 Task: Change the current theme to "Simple Light".
Action: Mouse moved to (755, 402)
Screenshot: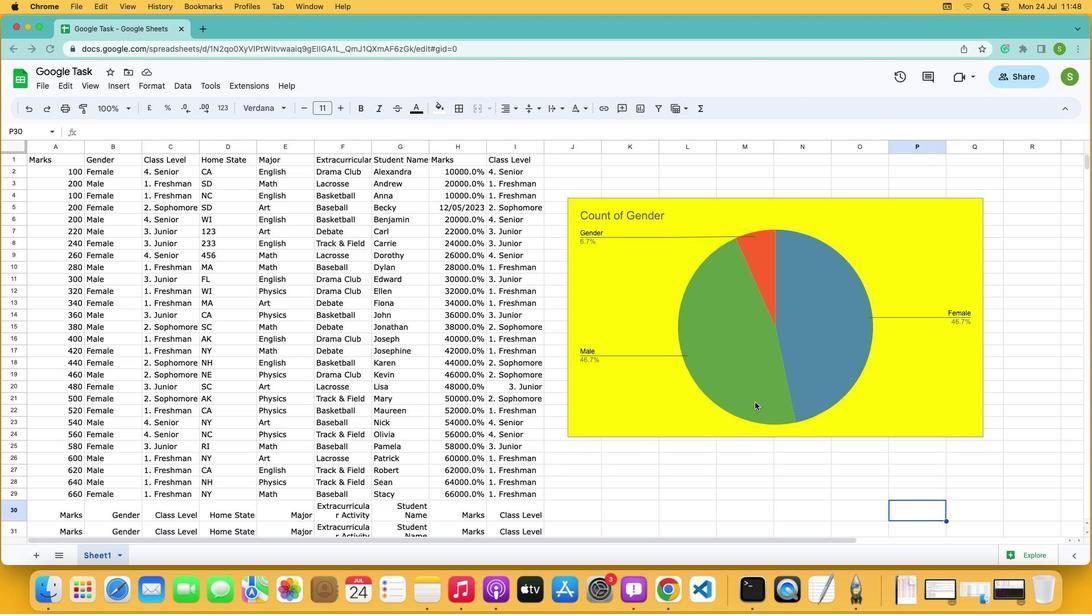 
Action: Mouse pressed left at (755, 402)
Screenshot: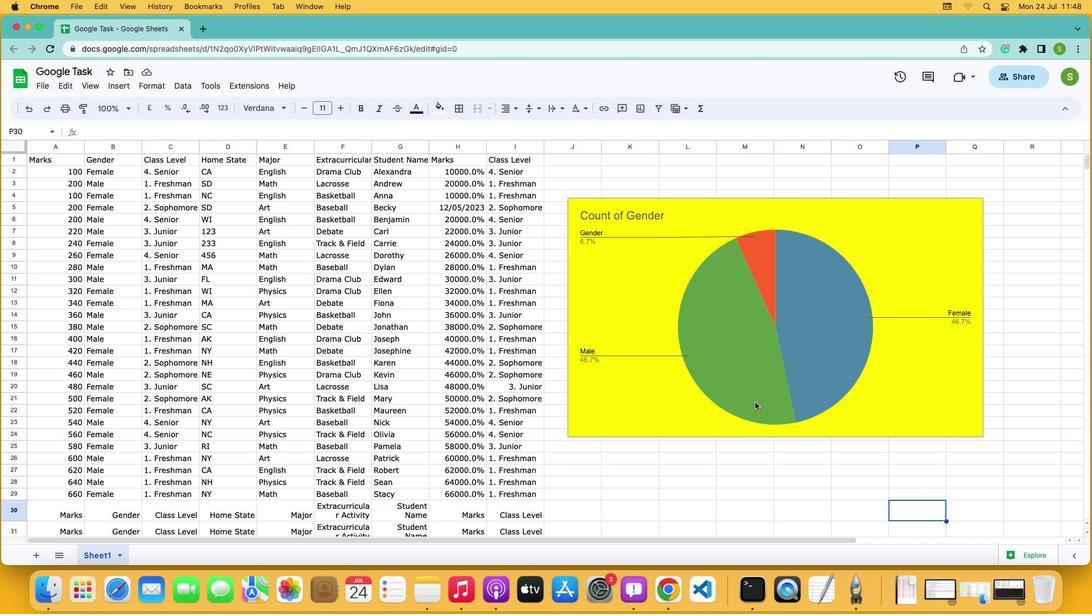 
Action: Mouse moved to (741, 387)
Screenshot: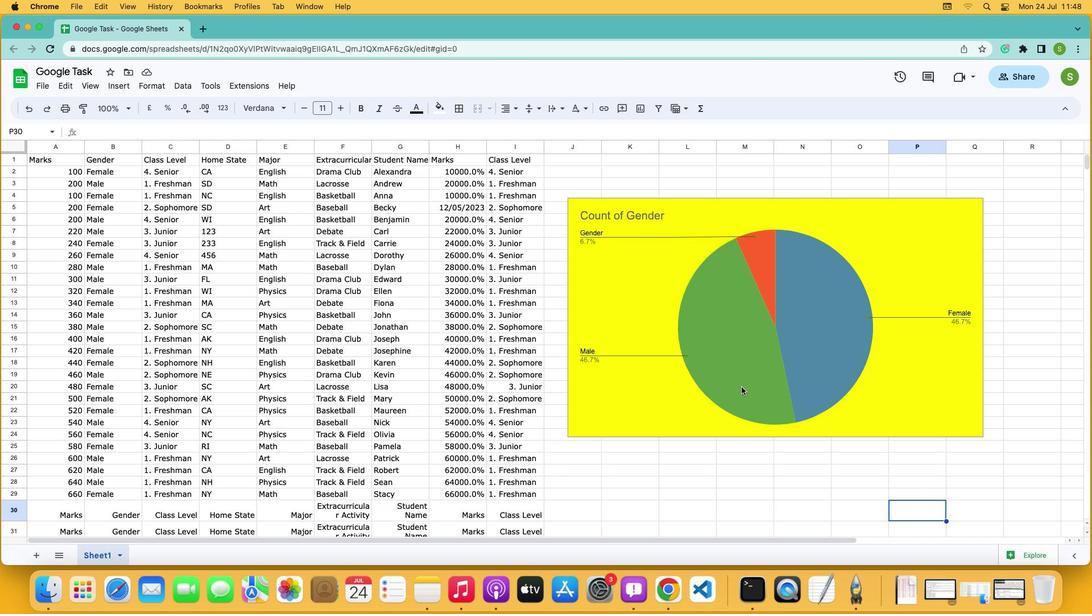 
Action: Mouse pressed left at (741, 387)
Screenshot: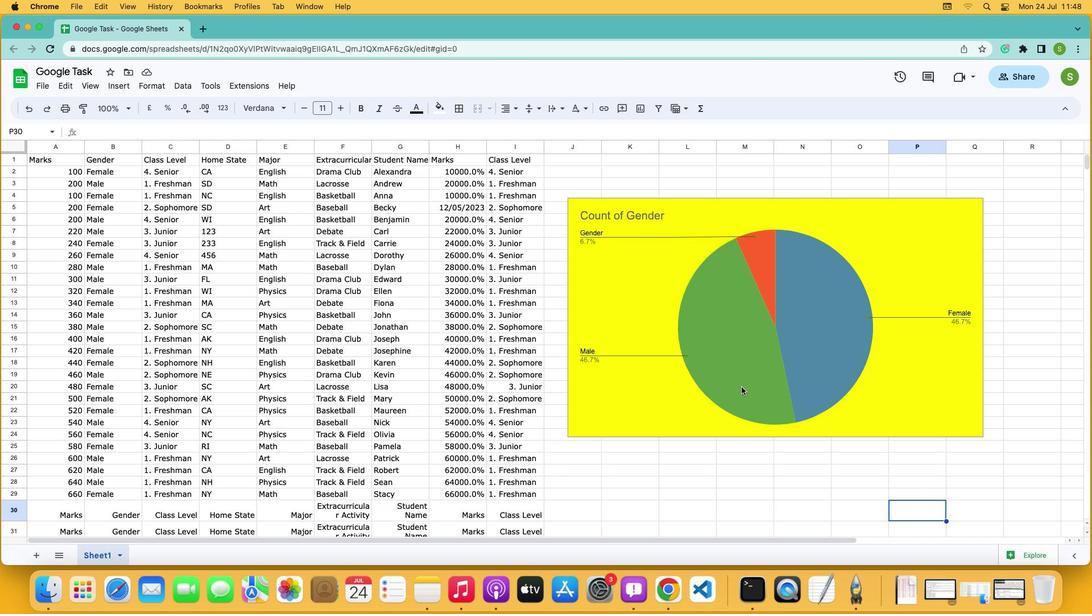 
Action: Mouse moved to (153, 81)
Screenshot: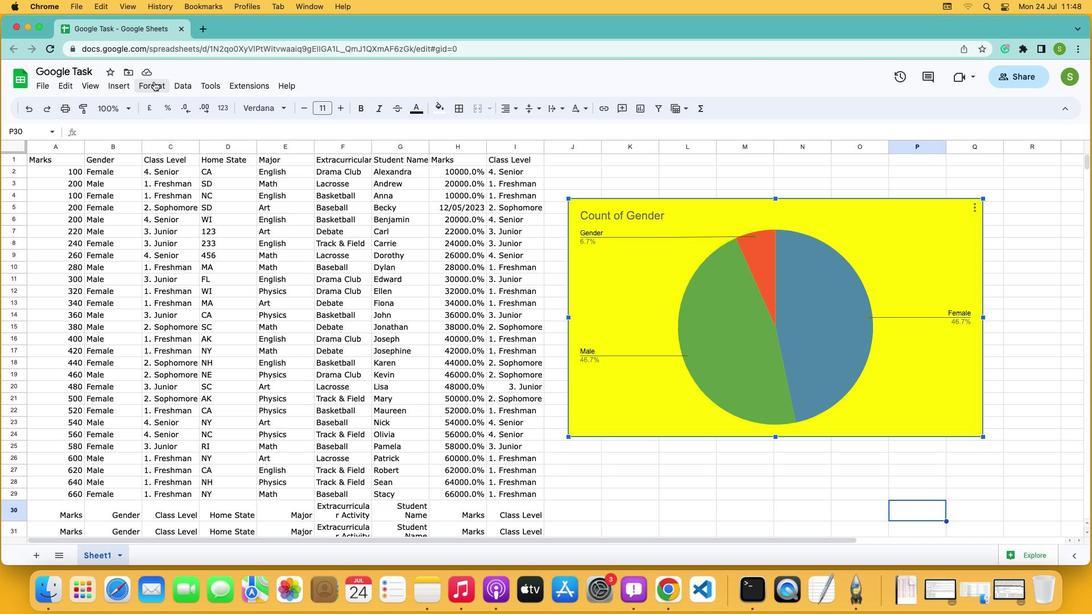 
Action: Mouse pressed left at (153, 81)
Screenshot: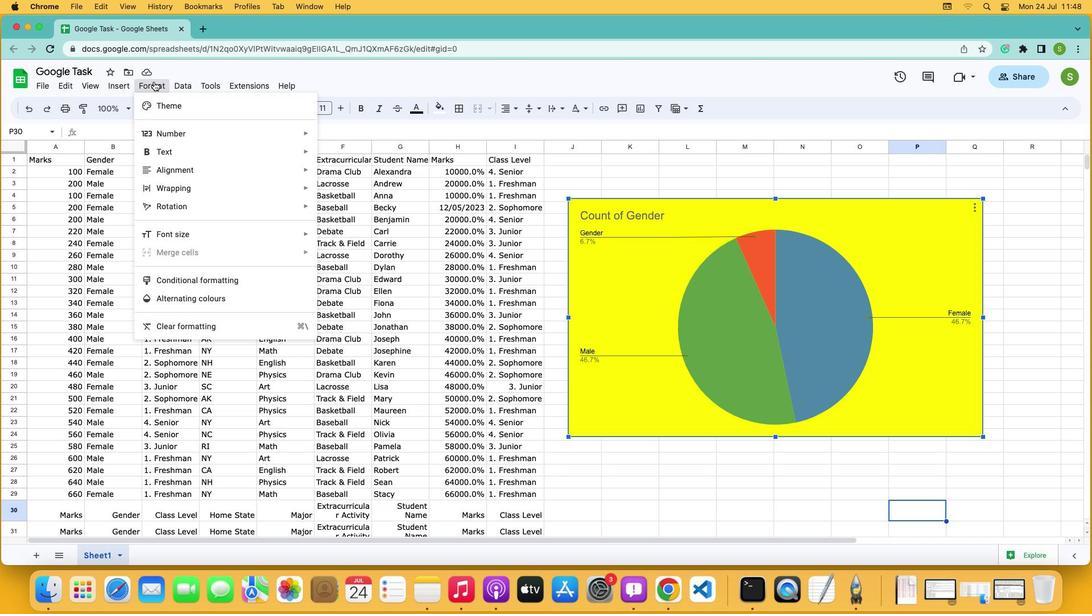 
Action: Mouse moved to (157, 104)
Screenshot: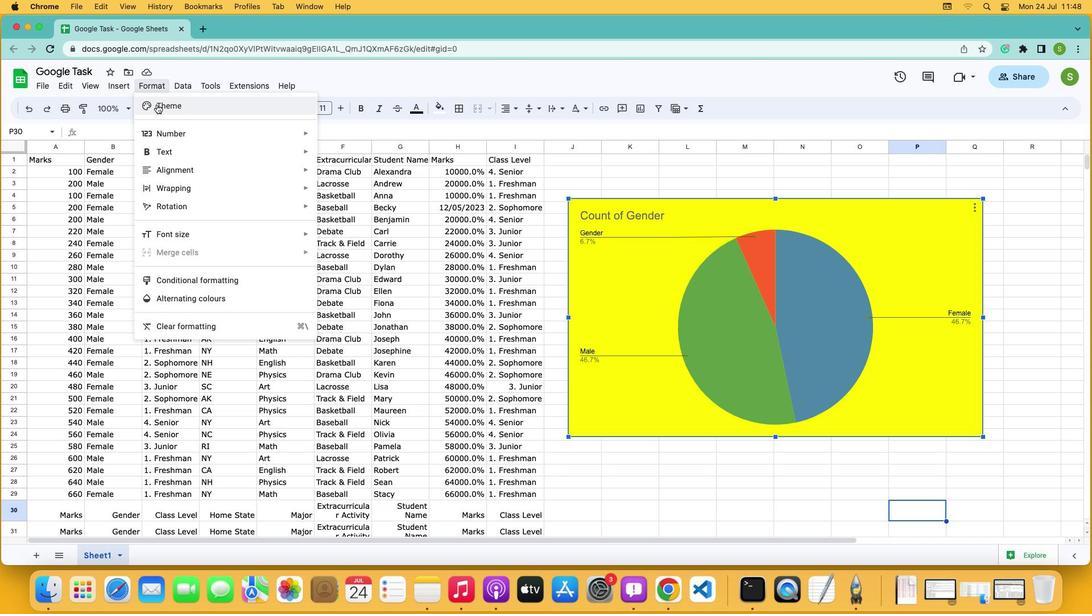 
Action: Mouse pressed left at (157, 104)
Screenshot: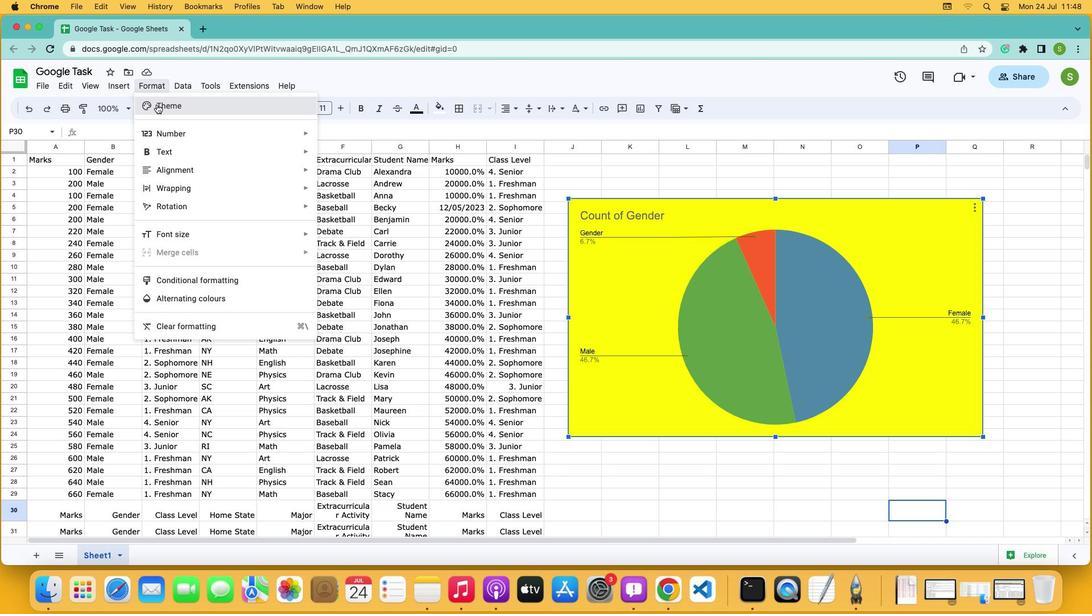 
Action: Mouse moved to (979, 462)
Screenshot: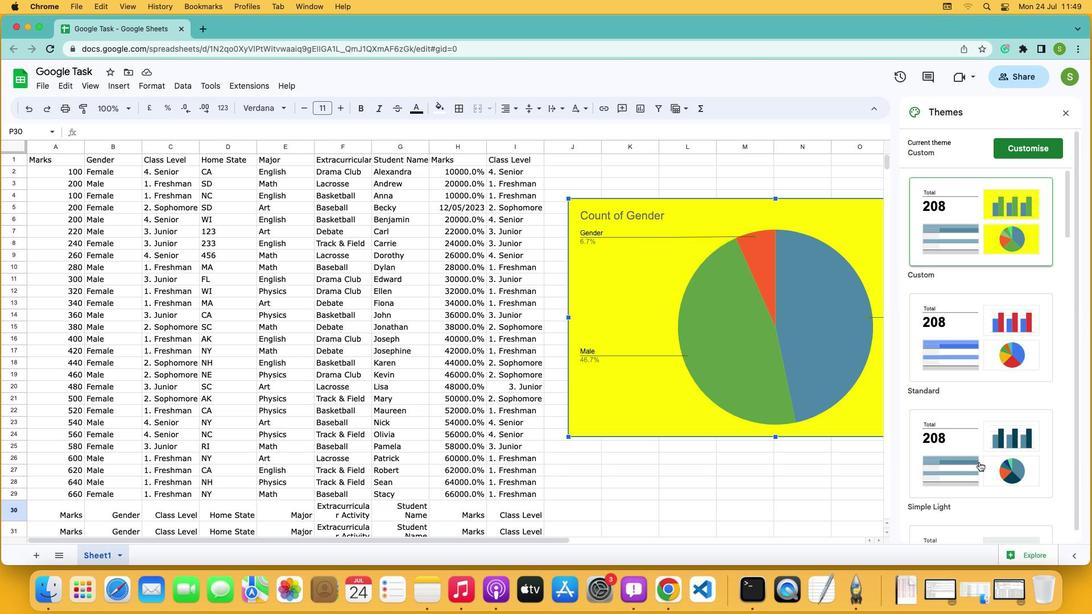 
Action: Mouse pressed left at (979, 462)
Screenshot: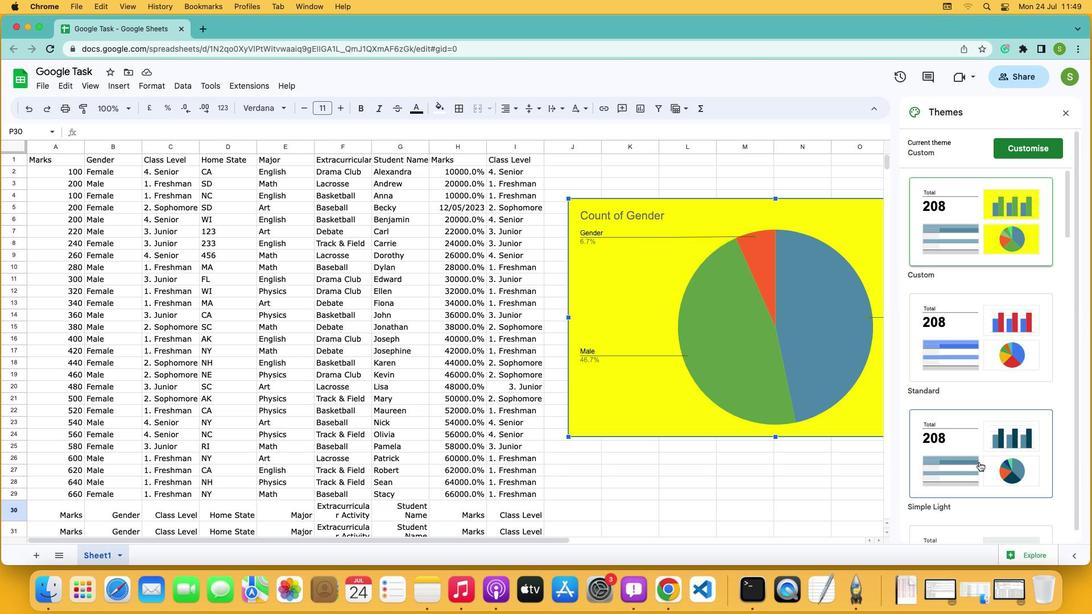 
